 Task: Sort the recently solved tickets in your group, group by Group in descending order.
Action: Mouse moved to (181, 459)
Screenshot: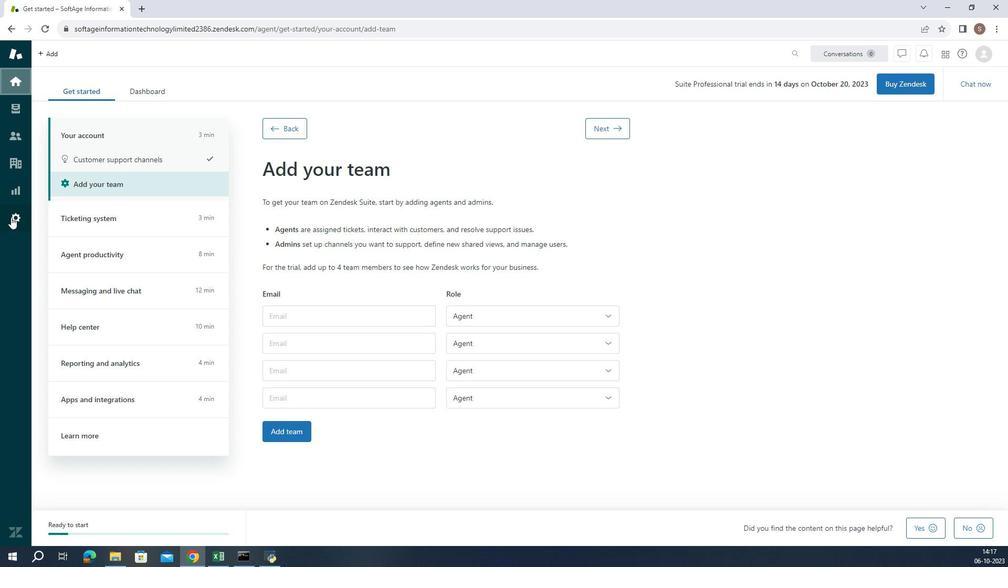 
Action: Mouse pressed left at (181, 459)
Screenshot: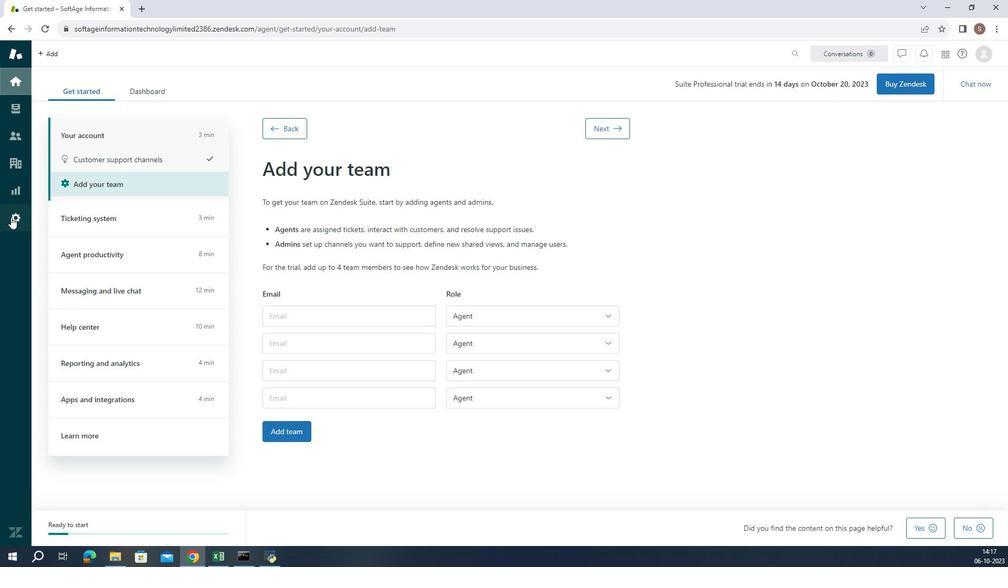 
Action: Mouse moved to (315, 470)
Screenshot: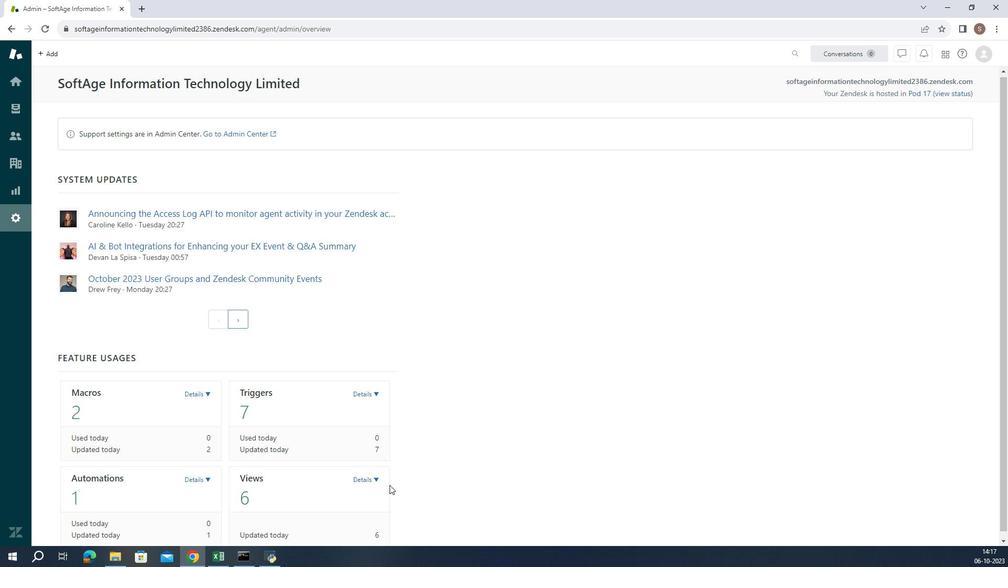
Action: Mouse scrolled (315, 470) with delta (0, 0)
Screenshot: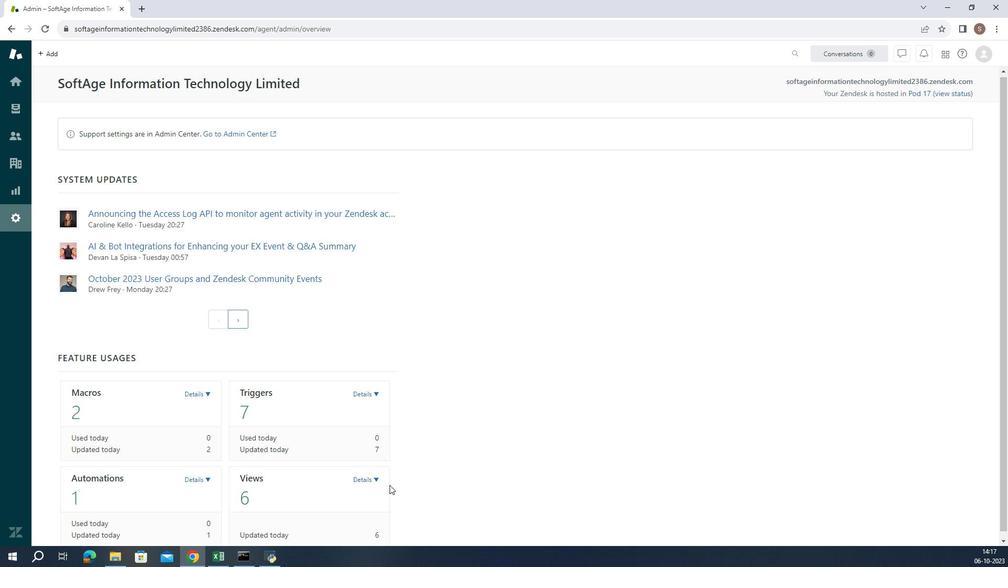 
Action: Mouse moved to (315, 470)
Screenshot: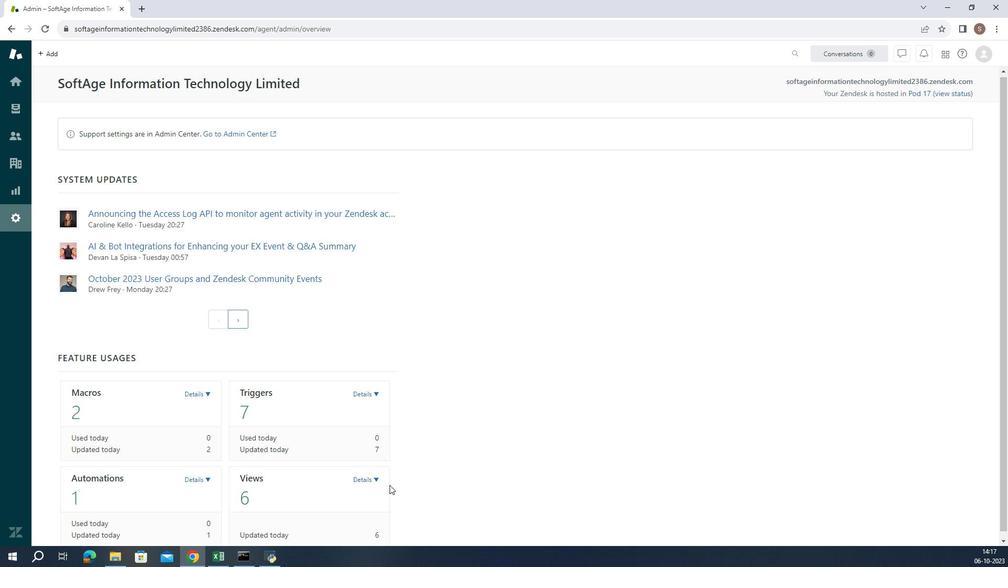 
Action: Mouse scrolled (315, 470) with delta (0, 0)
Screenshot: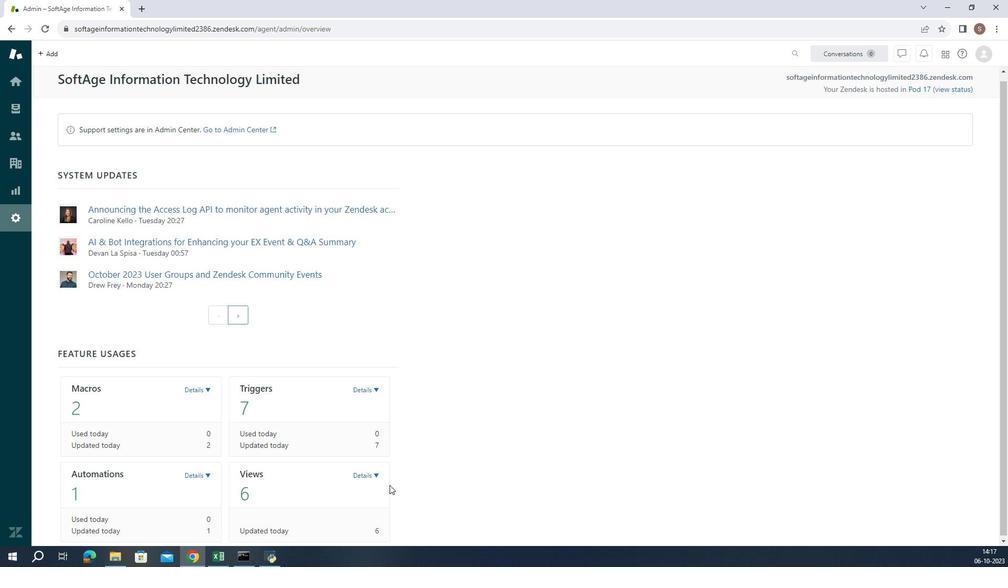 
Action: Mouse scrolled (315, 470) with delta (0, 0)
Screenshot: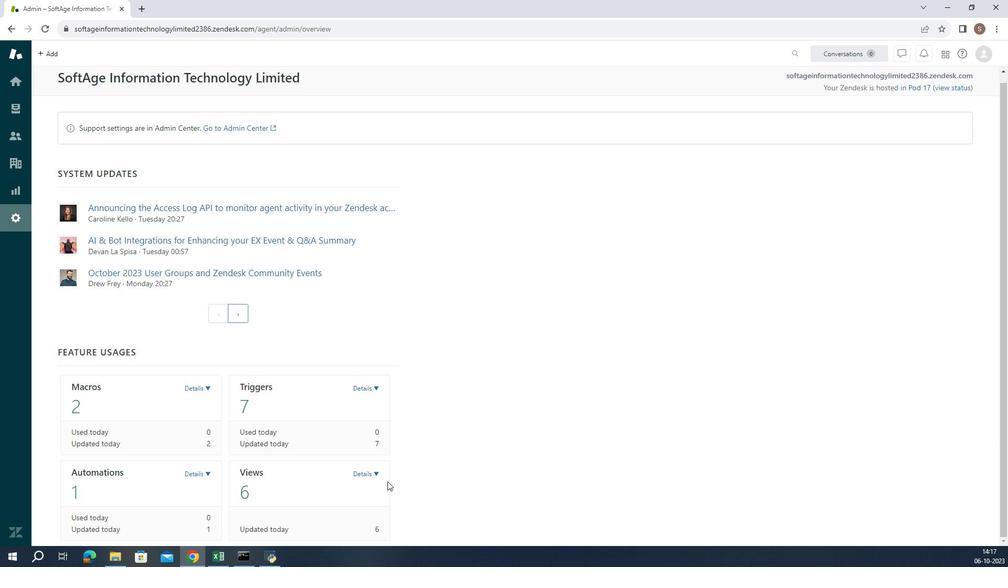 
Action: Mouse moved to (304, 469)
Screenshot: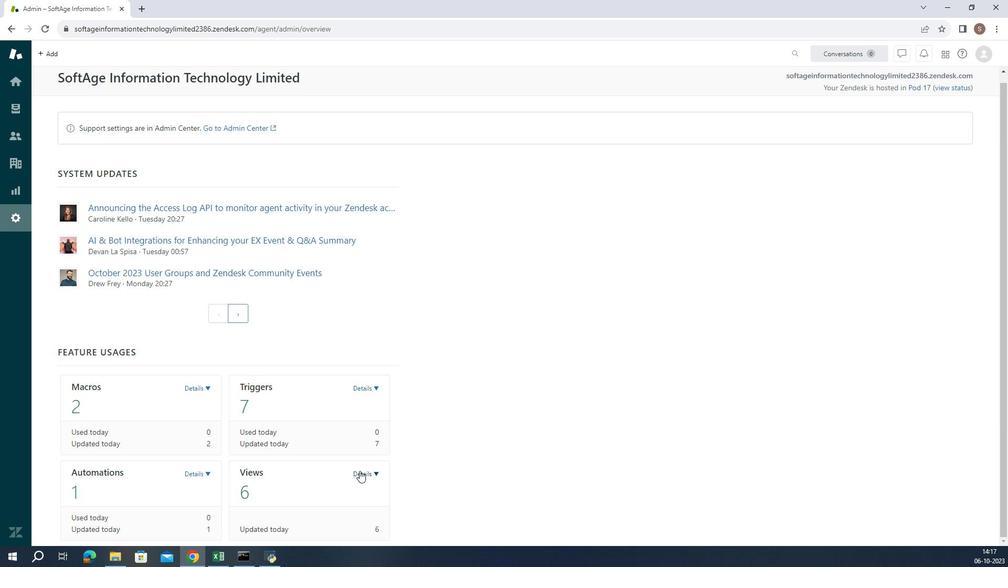 
Action: Mouse pressed left at (304, 469)
Screenshot: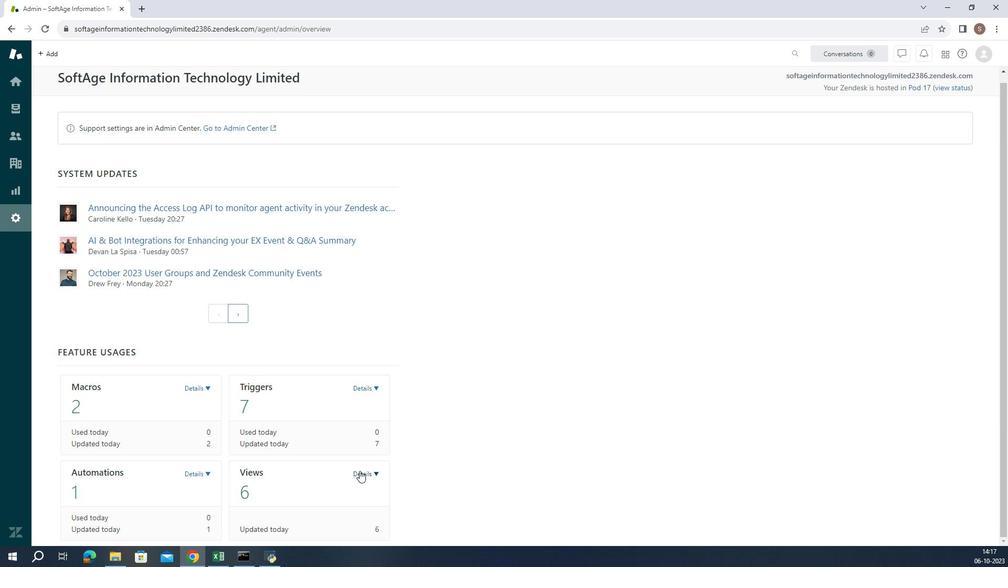 
Action: Mouse moved to (299, 469)
Screenshot: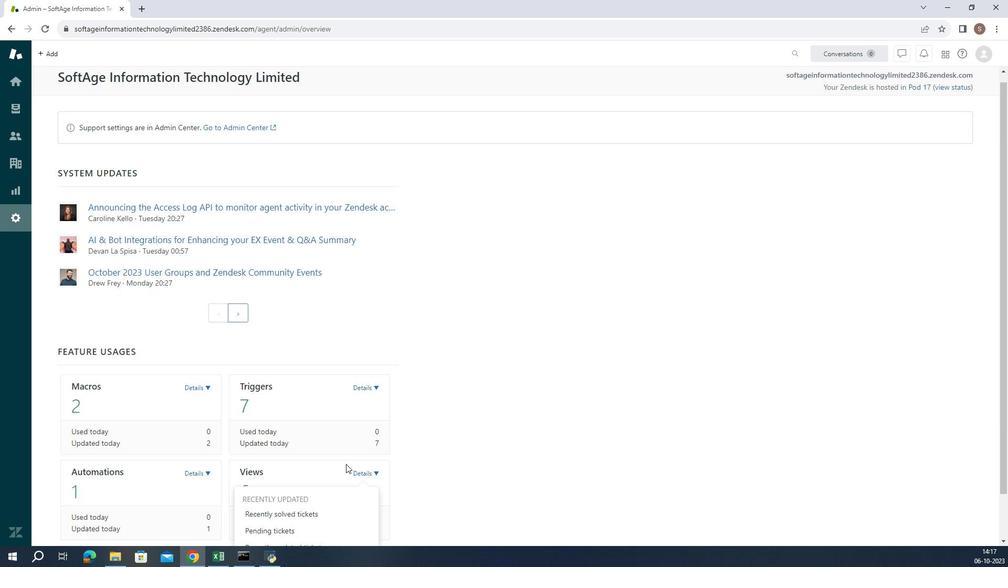 
Action: Mouse scrolled (299, 469) with delta (0, 0)
Screenshot: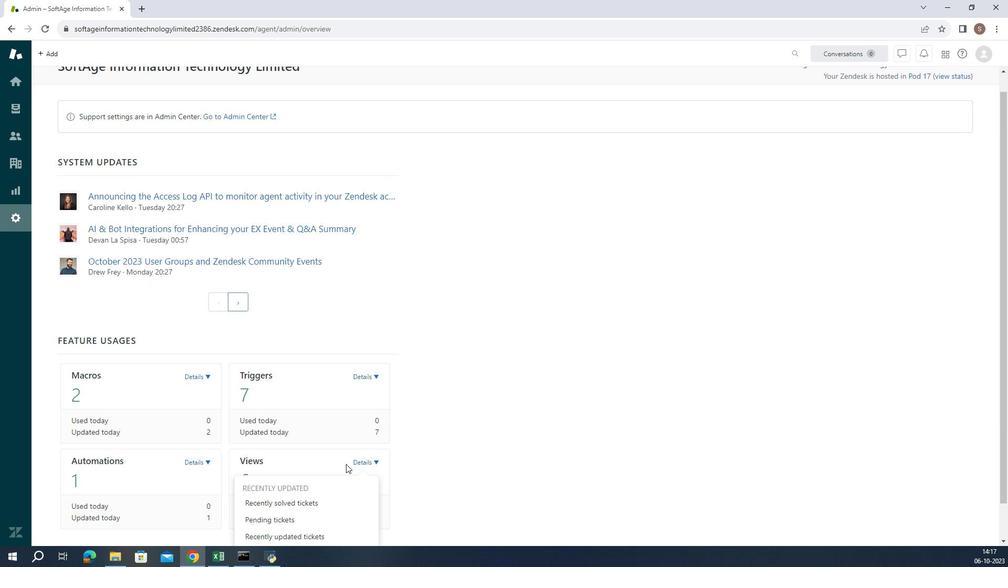 
Action: Mouse scrolled (299, 469) with delta (0, 0)
Screenshot: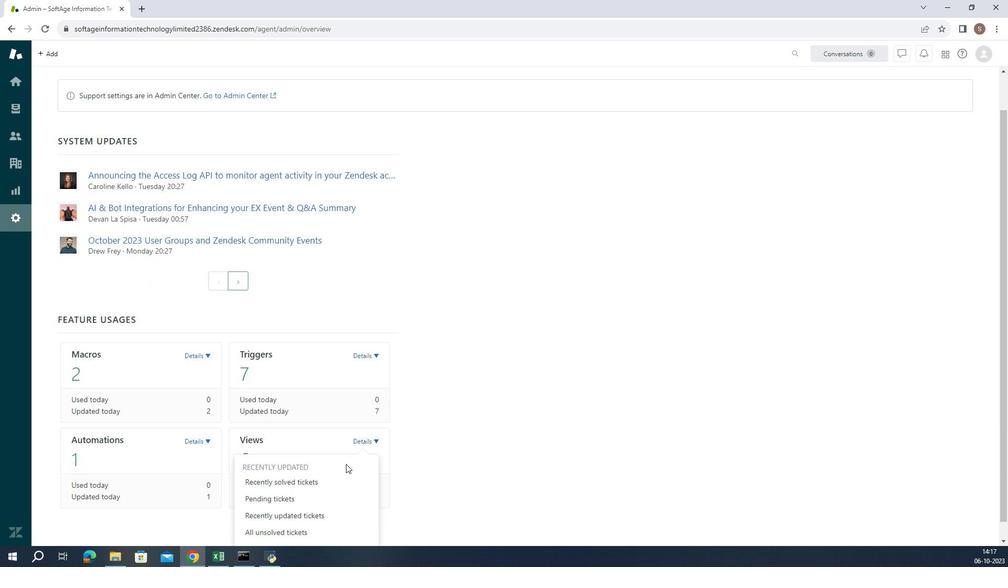 
Action: Mouse scrolled (299, 469) with delta (0, 0)
Screenshot: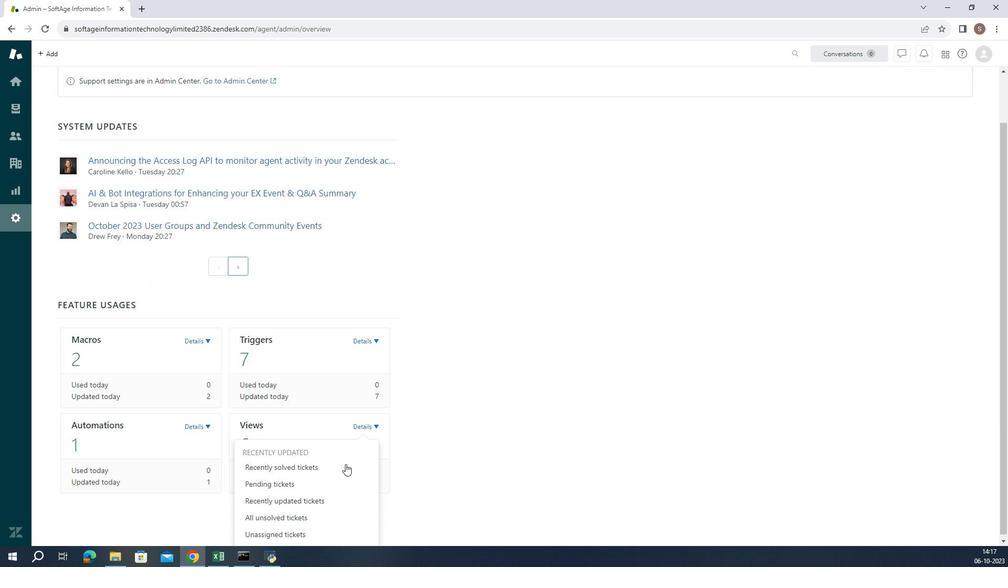 
Action: Mouse moved to (299, 469)
Screenshot: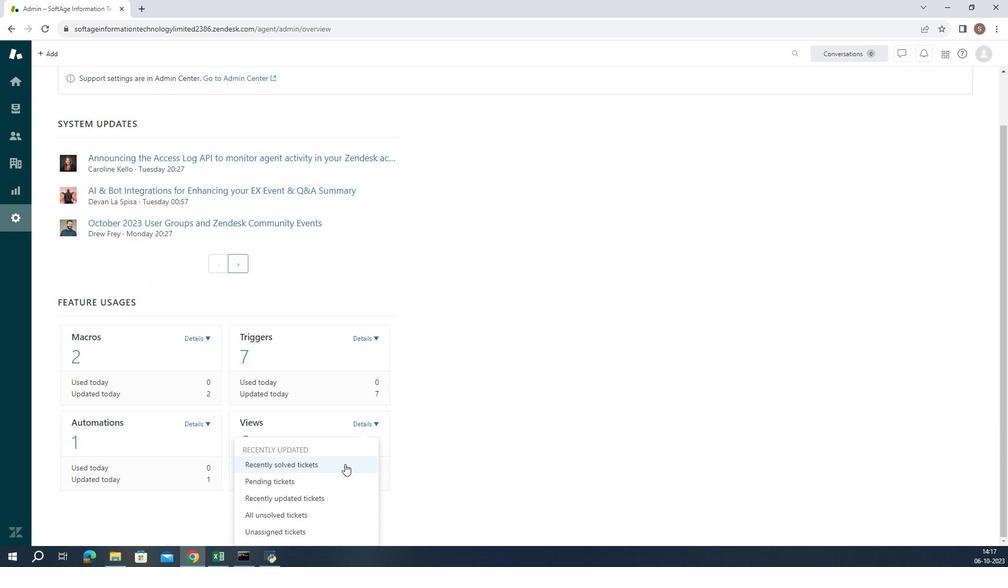 
Action: Mouse scrolled (299, 469) with delta (0, 0)
Screenshot: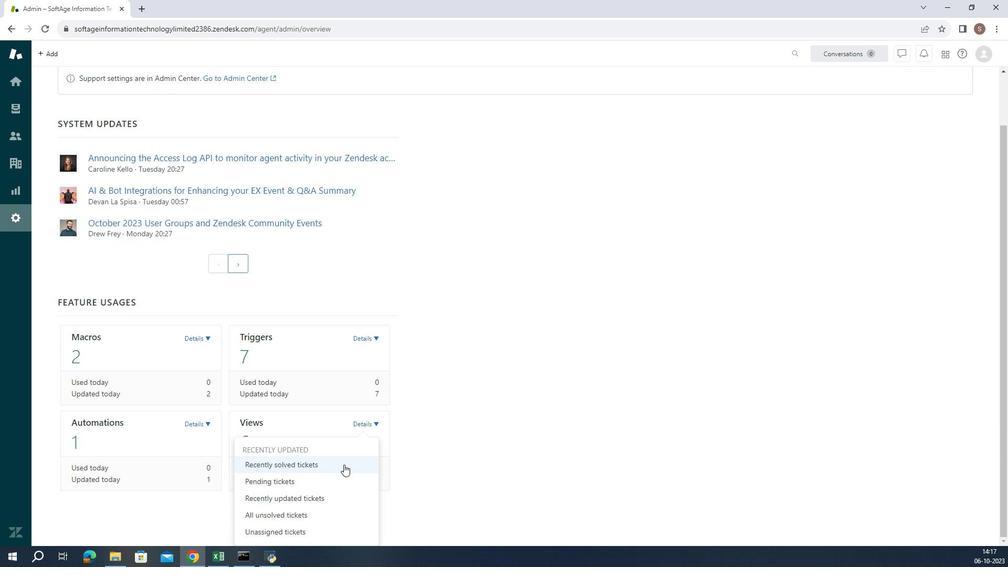 
Action: Mouse moved to (296, 469)
Screenshot: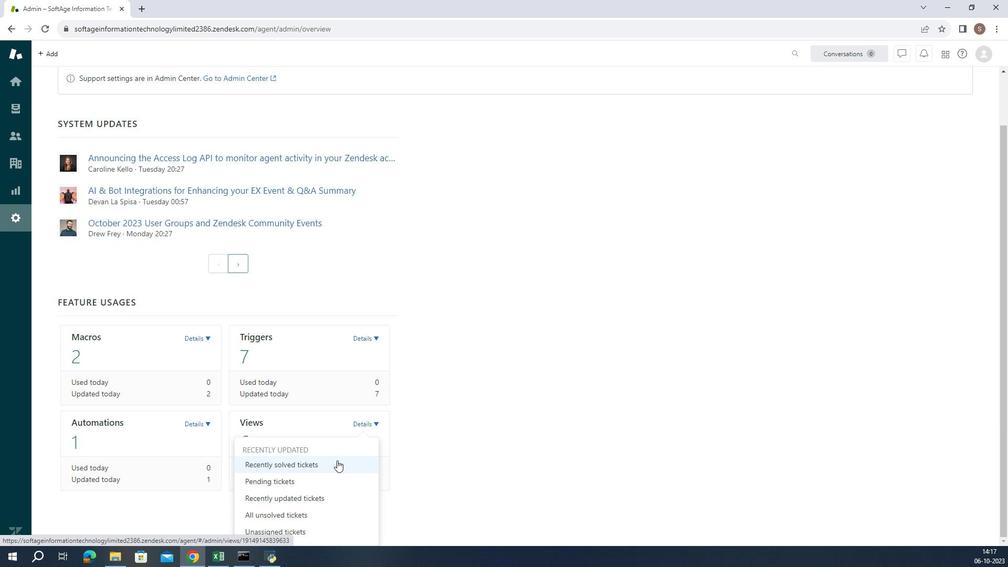 
Action: Mouse pressed left at (296, 469)
Screenshot: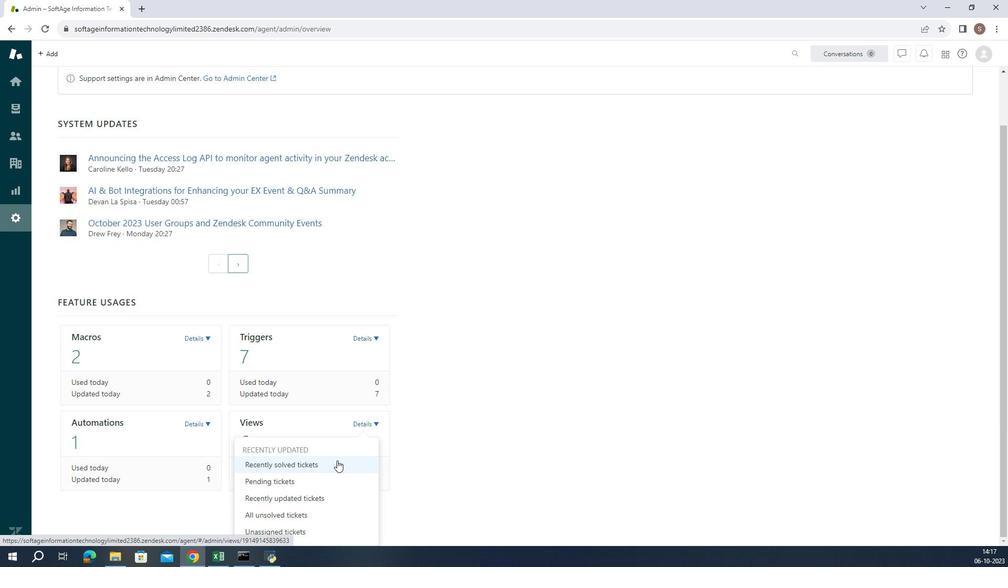 
Action: Mouse moved to (254, 466)
Screenshot: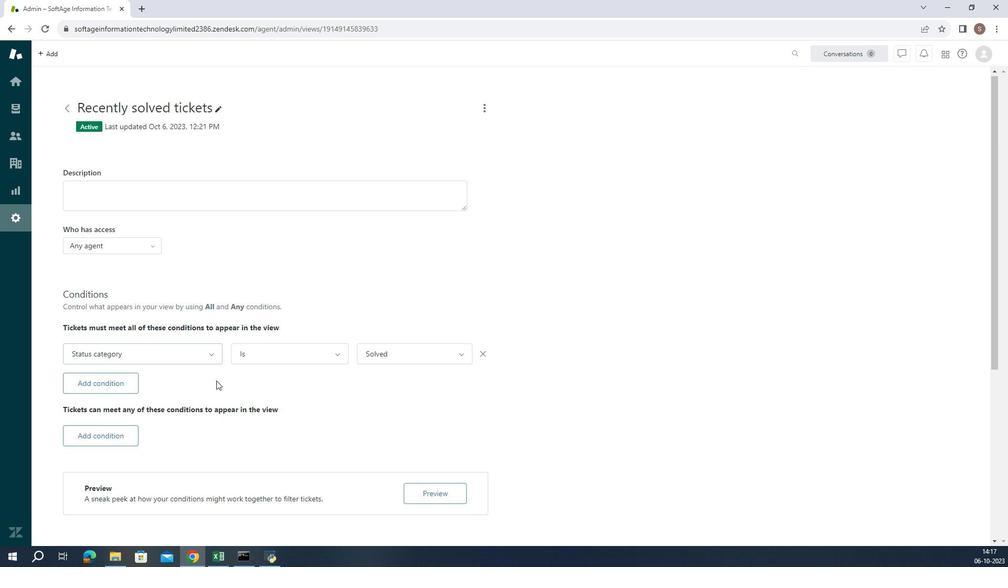 
Action: Mouse scrolled (254, 466) with delta (0, 0)
Screenshot: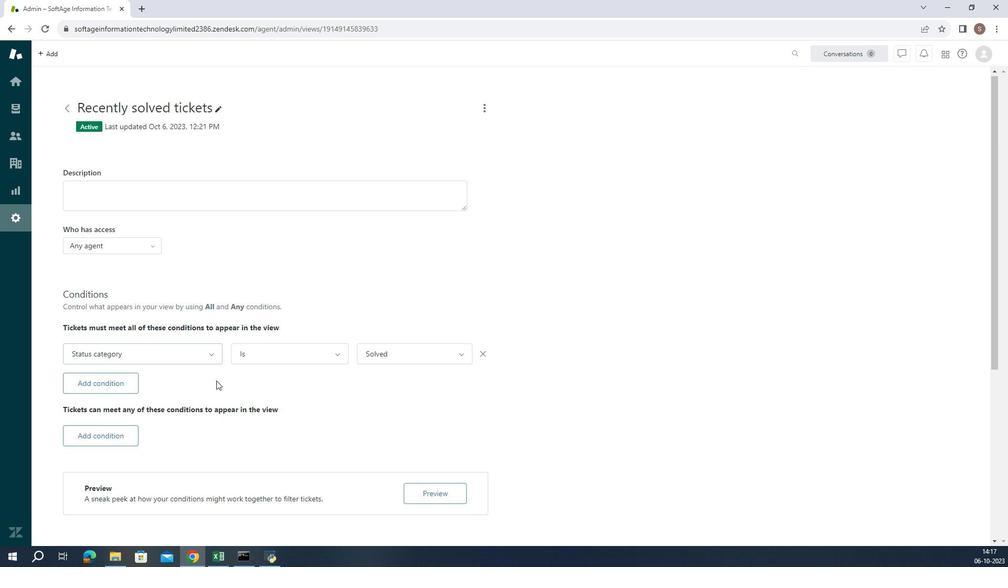 
Action: Mouse moved to (254, 466)
Screenshot: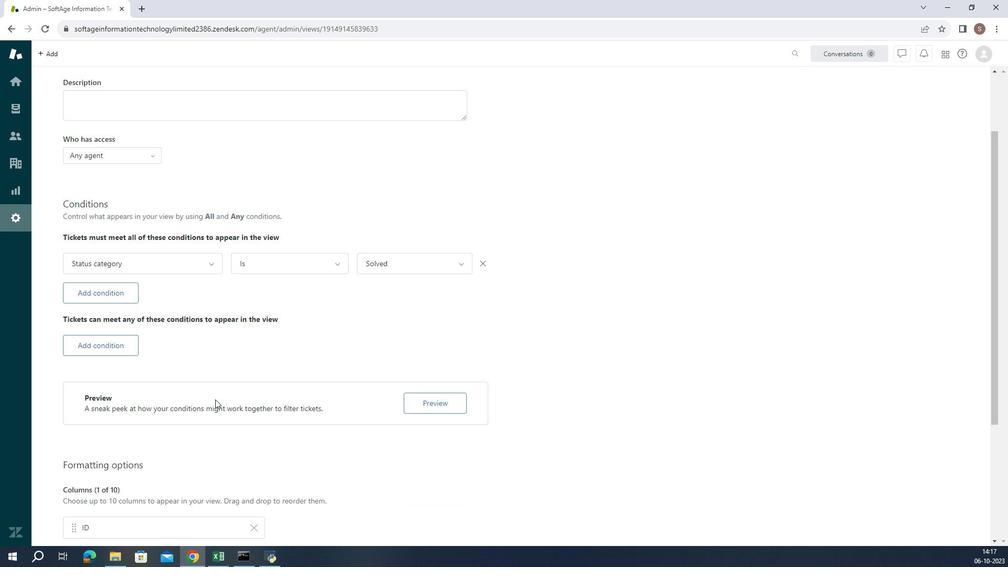 
Action: Mouse scrolled (254, 466) with delta (0, 0)
Screenshot: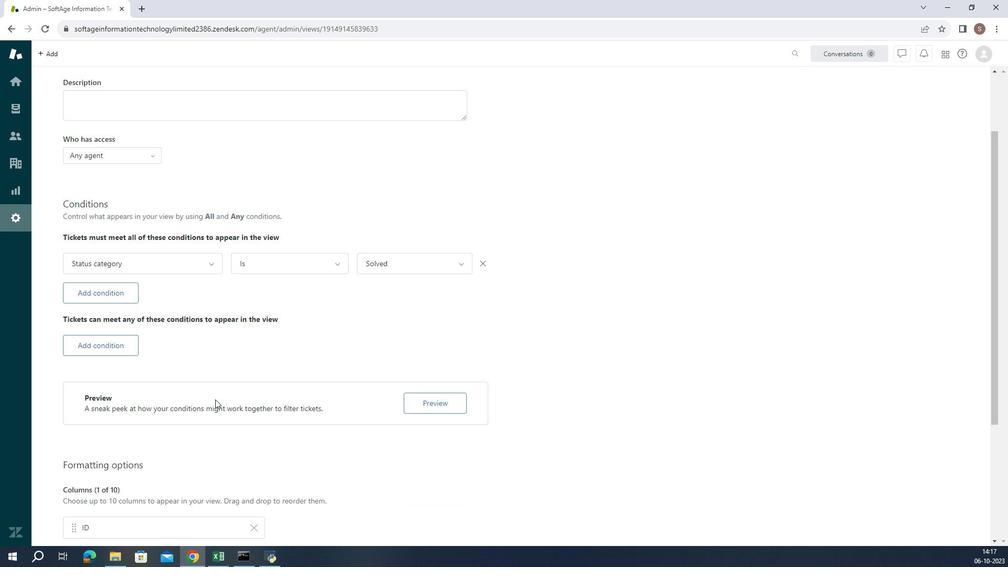 
Action: Mouse moved to (254, 466)
Screenshot: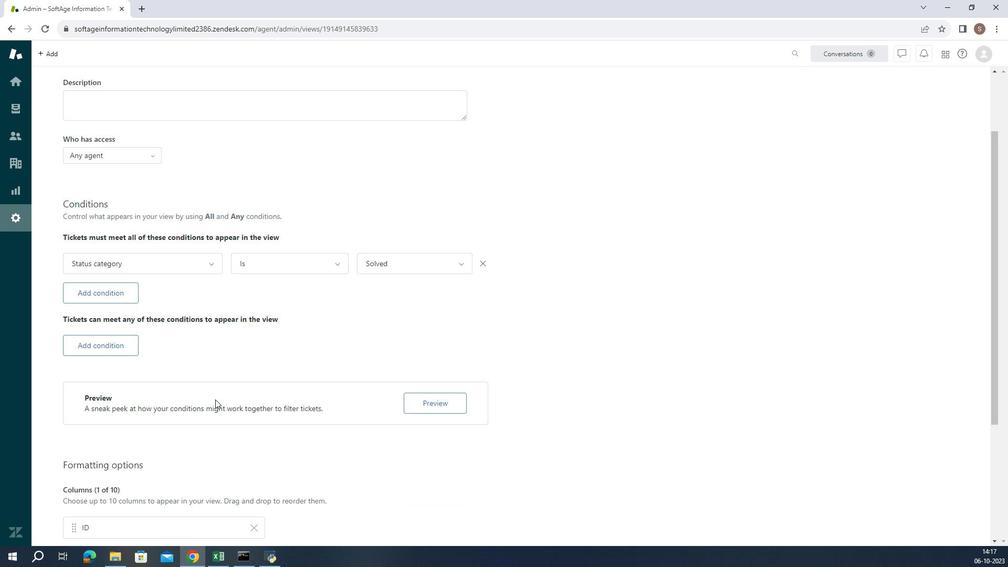 
Action: Mouse scrolled (254, 466) with delta (0, 0)
Screenshot: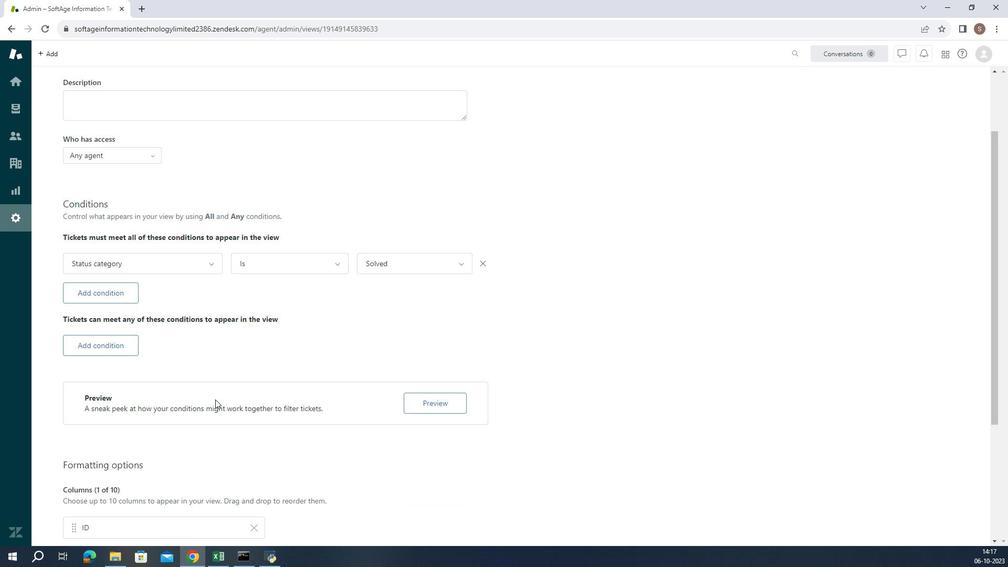 
Action: Mouse moved to (253, 466)
Screenshot: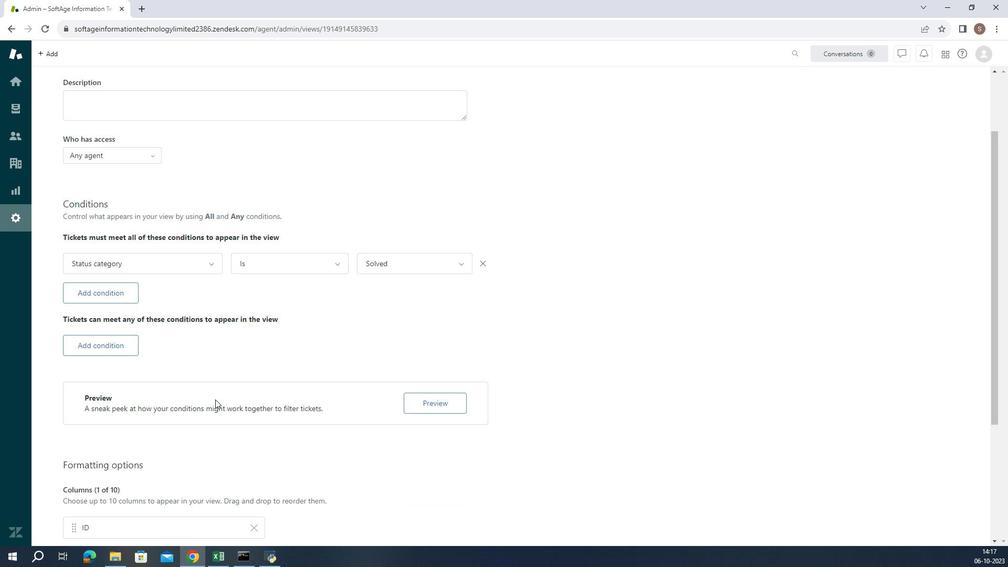 
Action: Mouse scrolled (253, 466) with delta (0, 0)
Screenshot: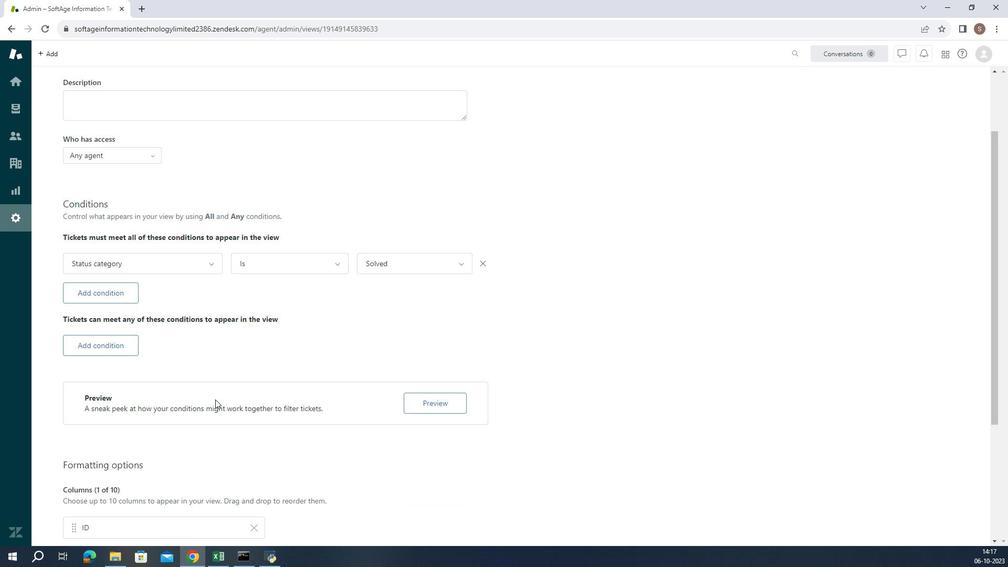 
Action: Mouse moved to (240, 470)
Screenshot: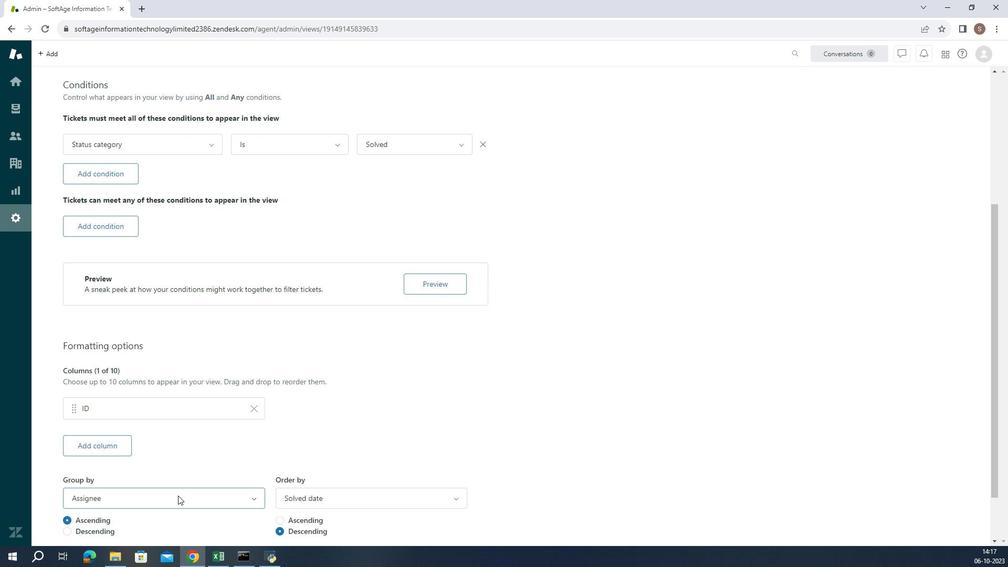 
Action: Mouse pressed left at (240, 470)
Screenshot: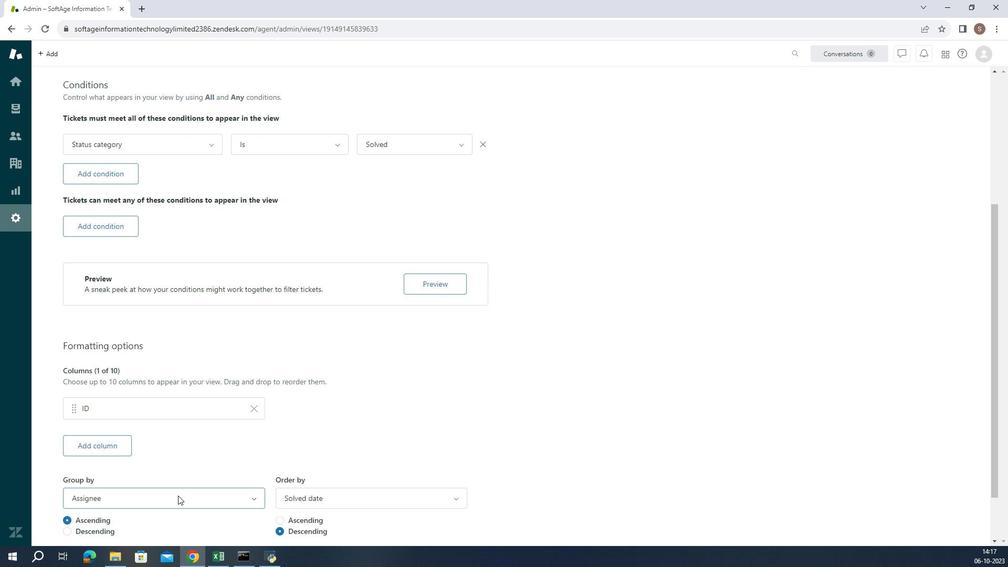 
Action: Mouse moved to (244, 468)
Screenshot: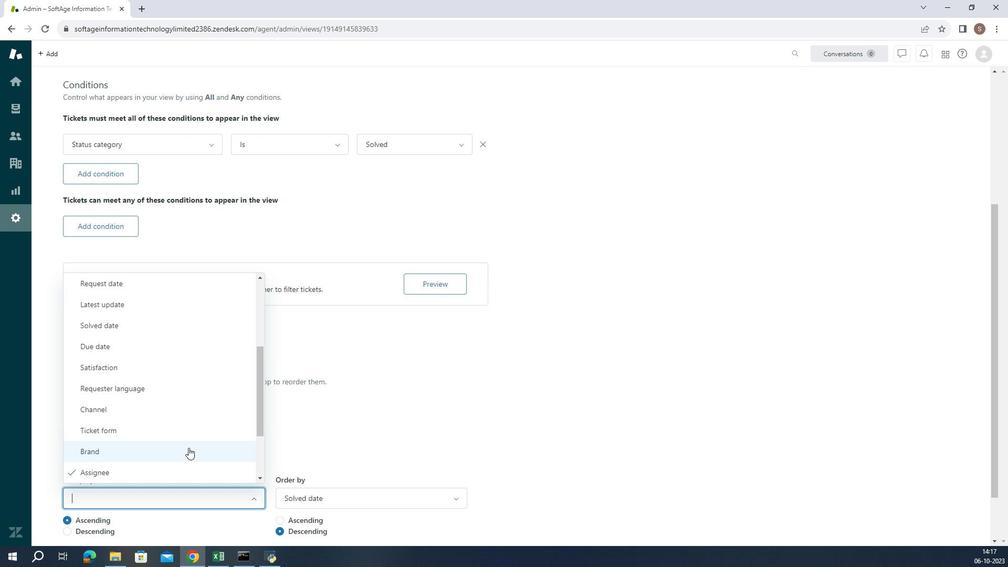 
Action: Mouse scrolled (244, 468) with delta (0, 0)
Screenshot: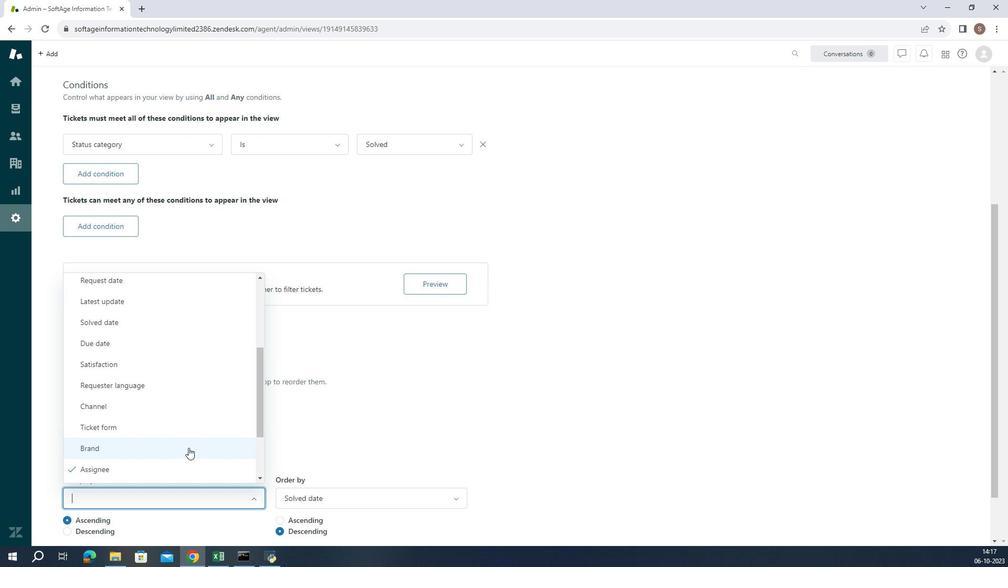 
Action: Mouse scrolled (244, 468) with delta (0, 0)
Screenshot: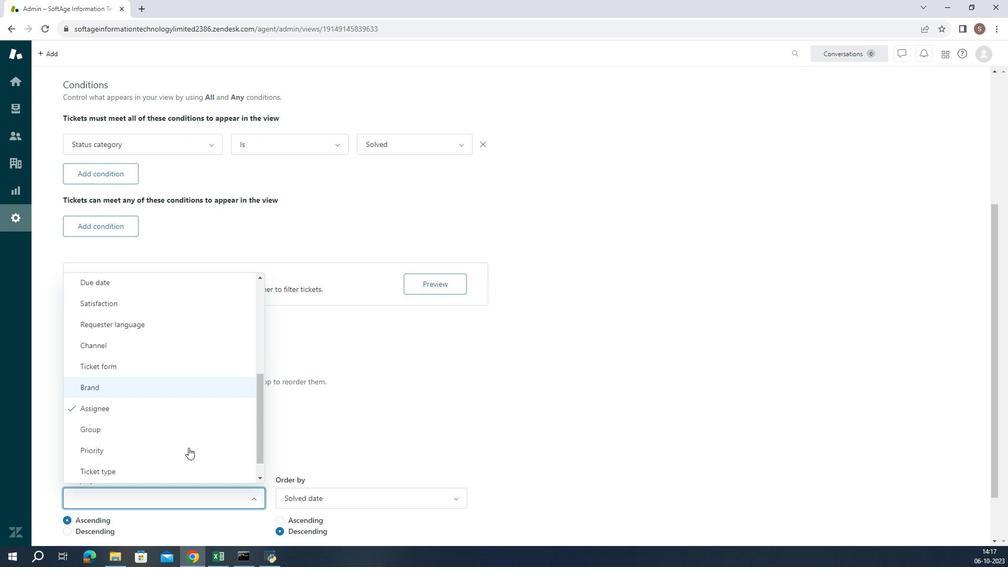 
Action: Mouse moved to (236, 467)
Screenshot: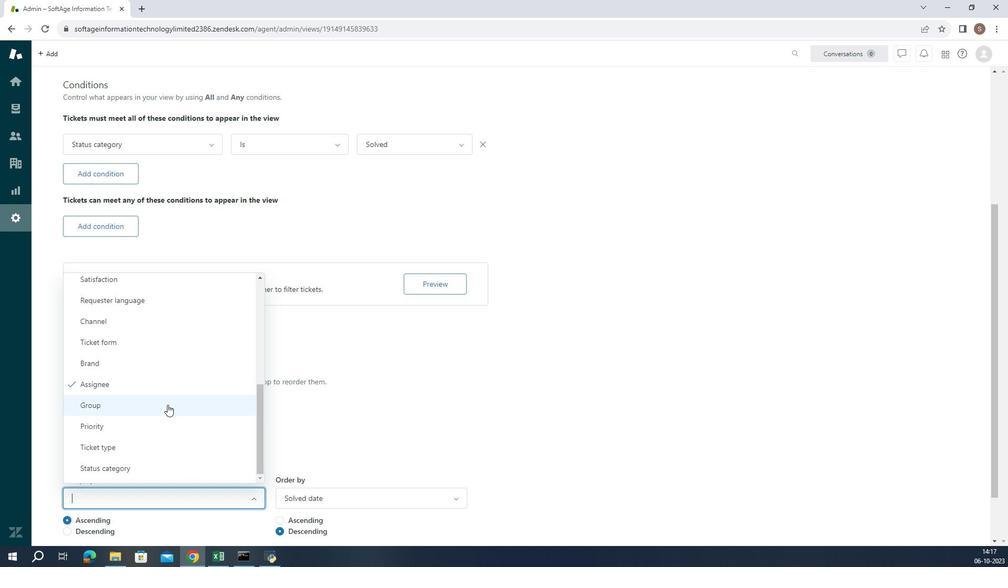 
Action: Mouse pressed left at (236, 467)
Screenshot: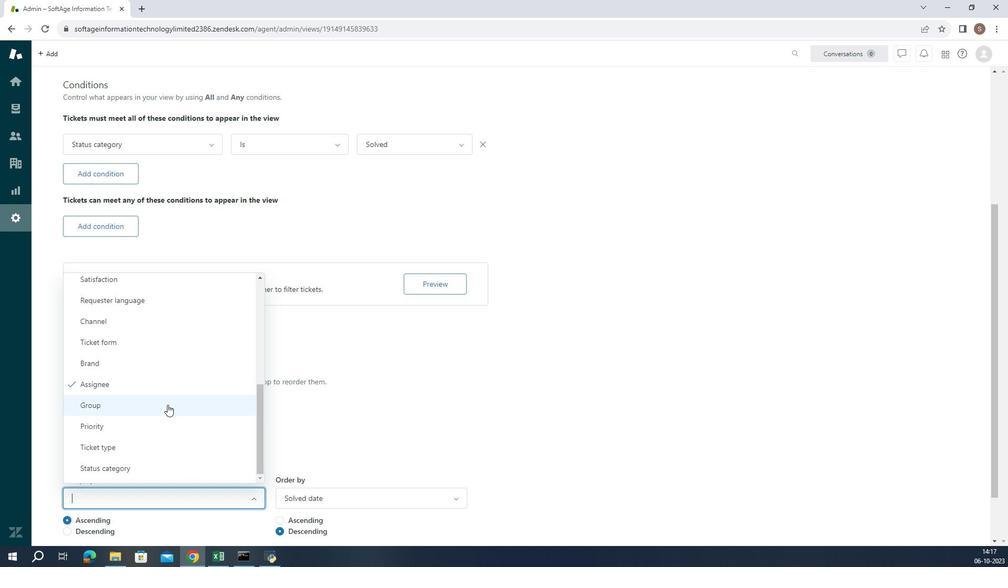 
Action: Mouse moved to (213, 471)
Screenshot: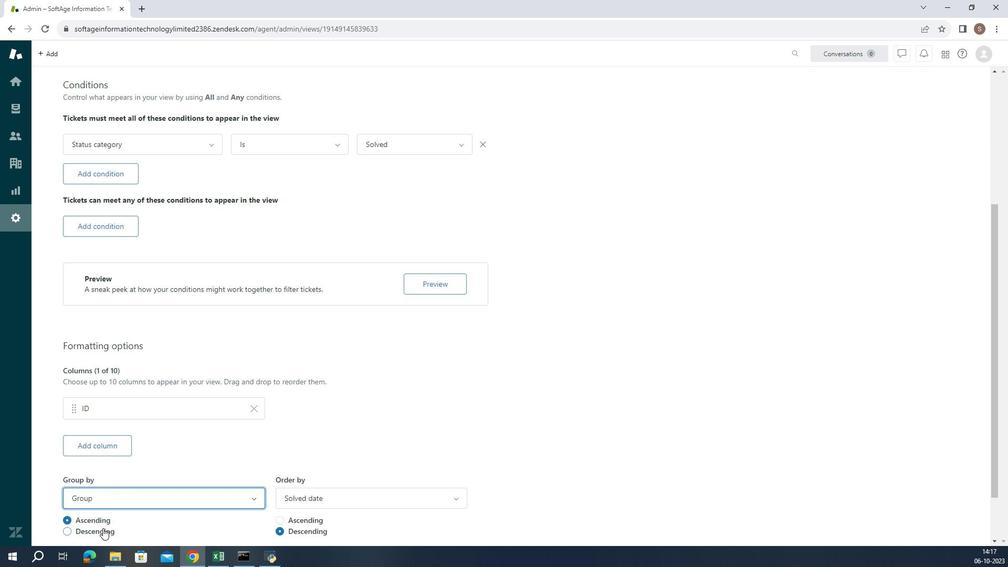 
Action: Mouse pressed left at (213, 471)
Screenshot: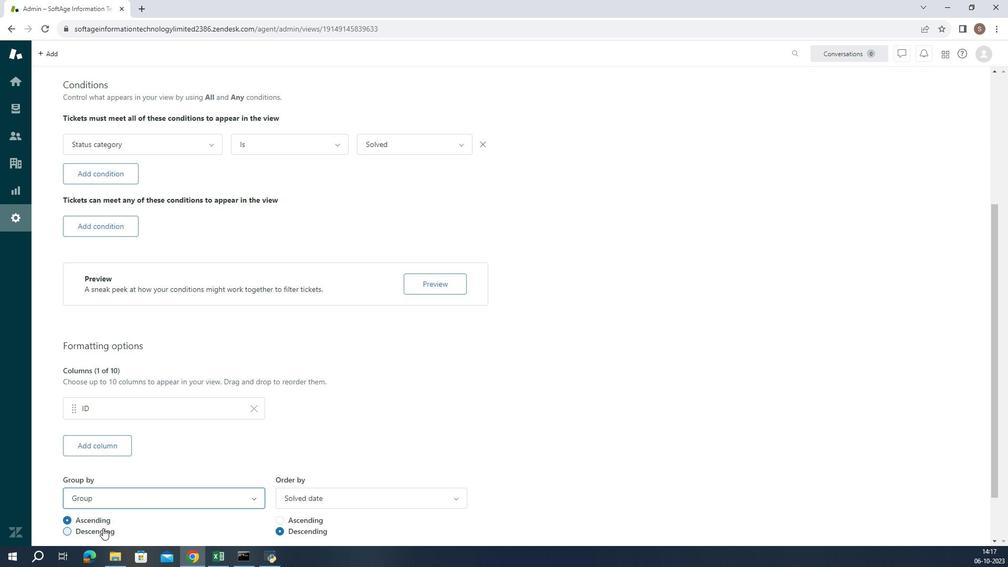 
Action: Mouse moved to (282, 468)
Screenshot: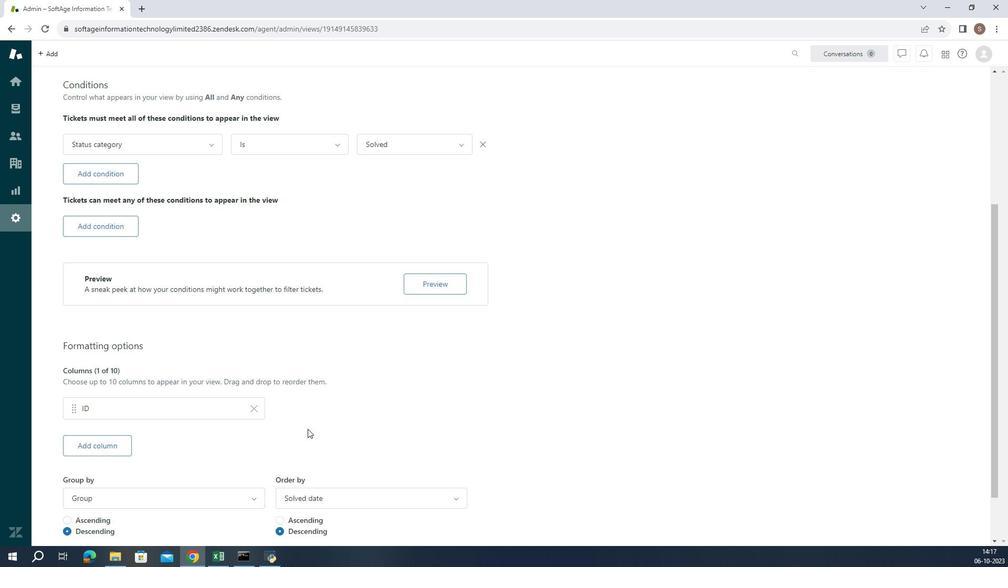 
